 Task: Send an email with the signature Gabriella Robinson with the subject 'Request for a podcast' and the message 'I would like to request a meeting to discuss the progress of the project.' from softage.1@softage.net to softage.7@softage.net and softage.8@softage.net with CC to softage.9@softage.net
Action: Key pressed n
Screenshot: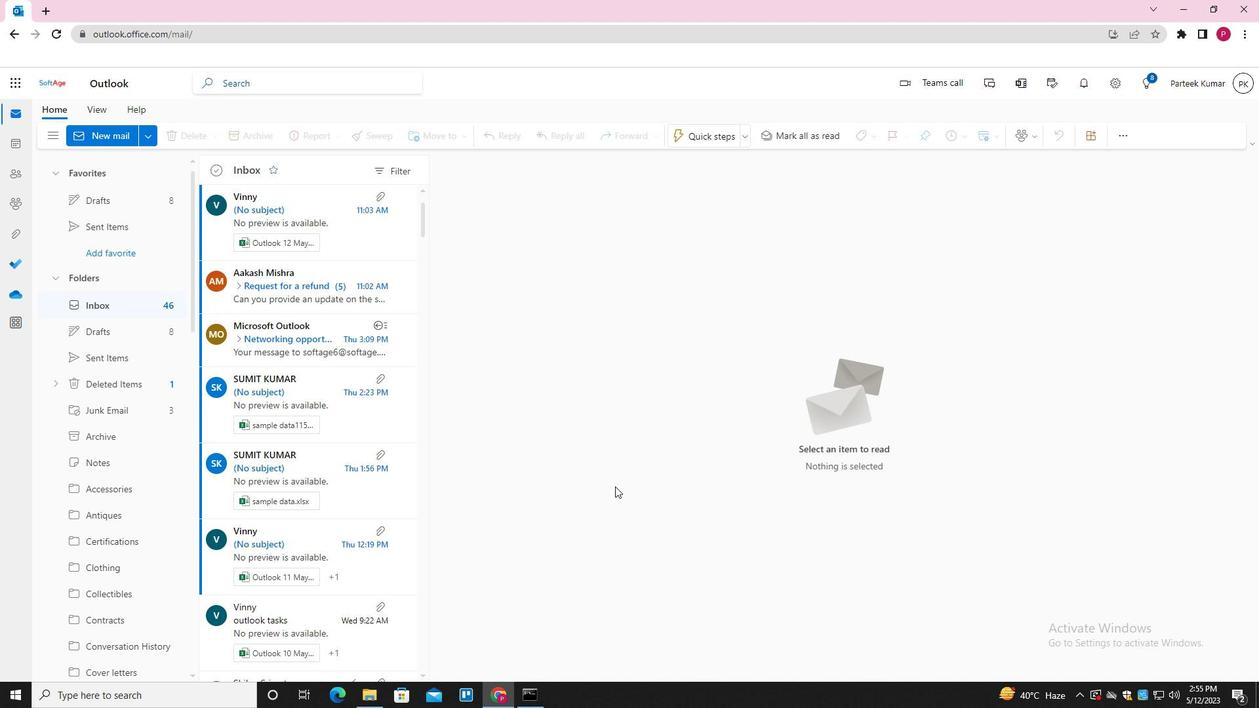 
Action: Mouse moved to (882, 137)
Screenshot: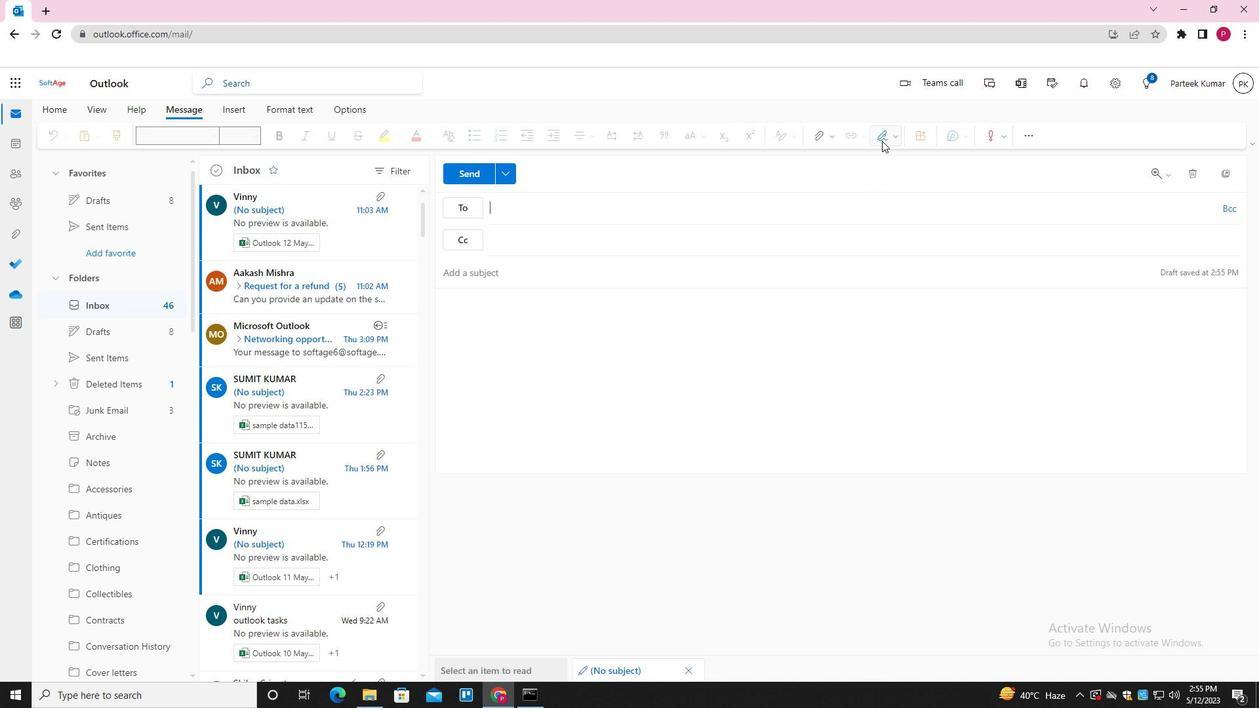 
Action: Mouse pressed left at (882, 137)
Screenshot: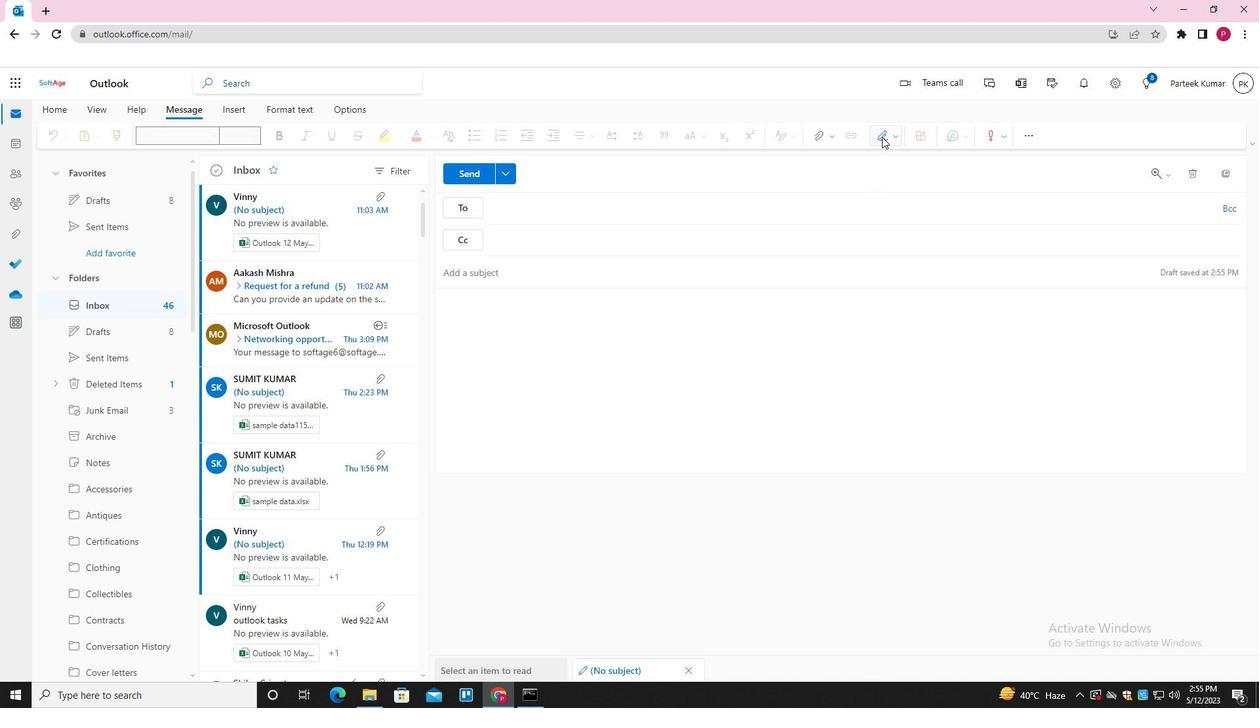 
Action: Mouse moved to (872, 196)
Screenshot: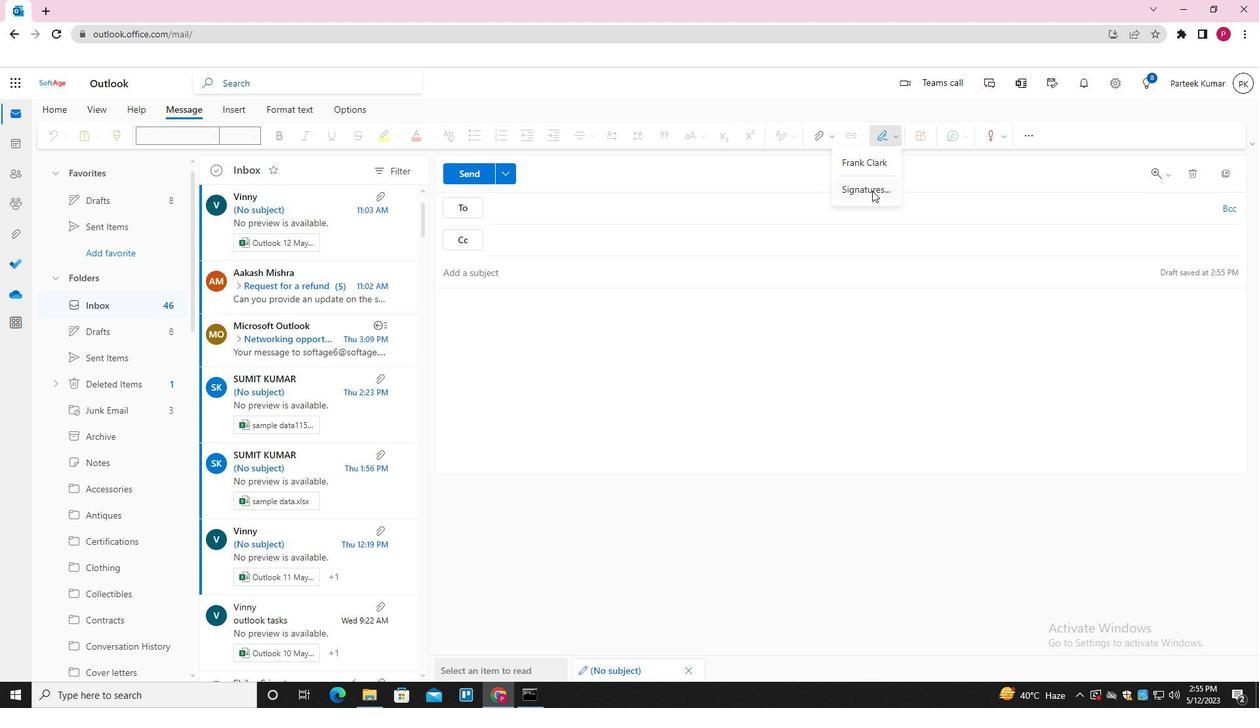 
Action: Mouse pressed left at (872, 196)
Screenshot: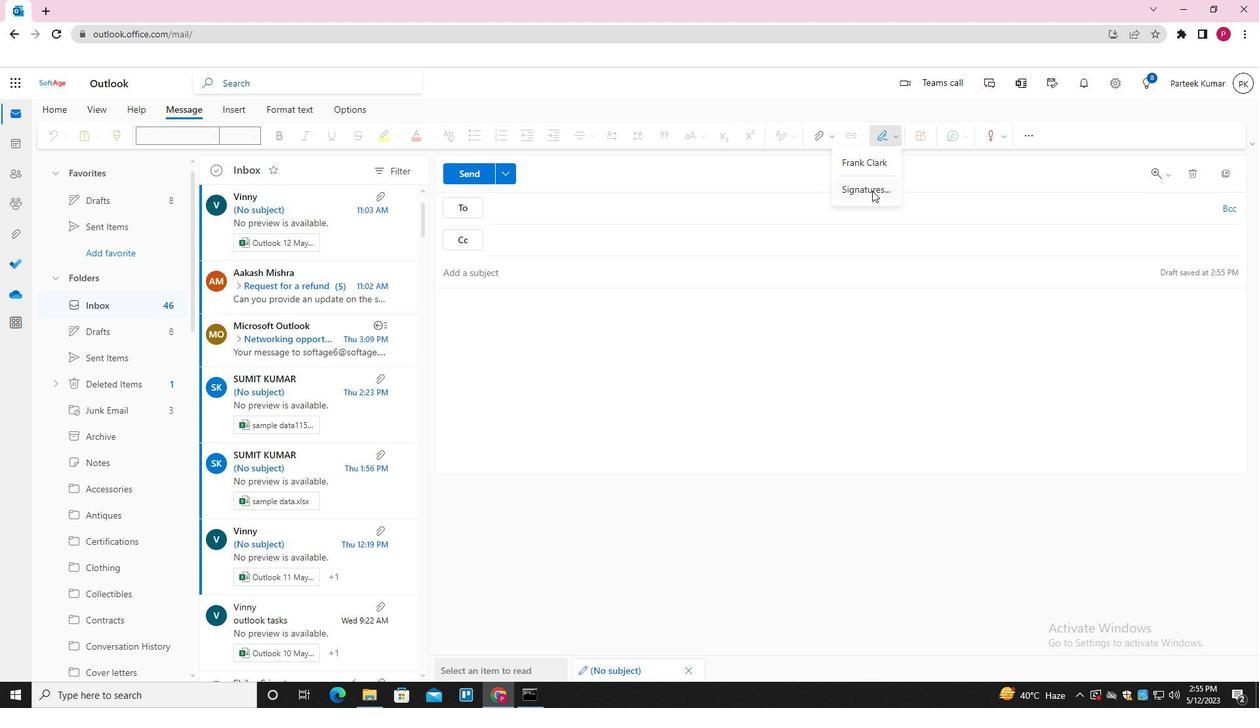 
Action: Mouse moved to (885, 238)
Screenshot: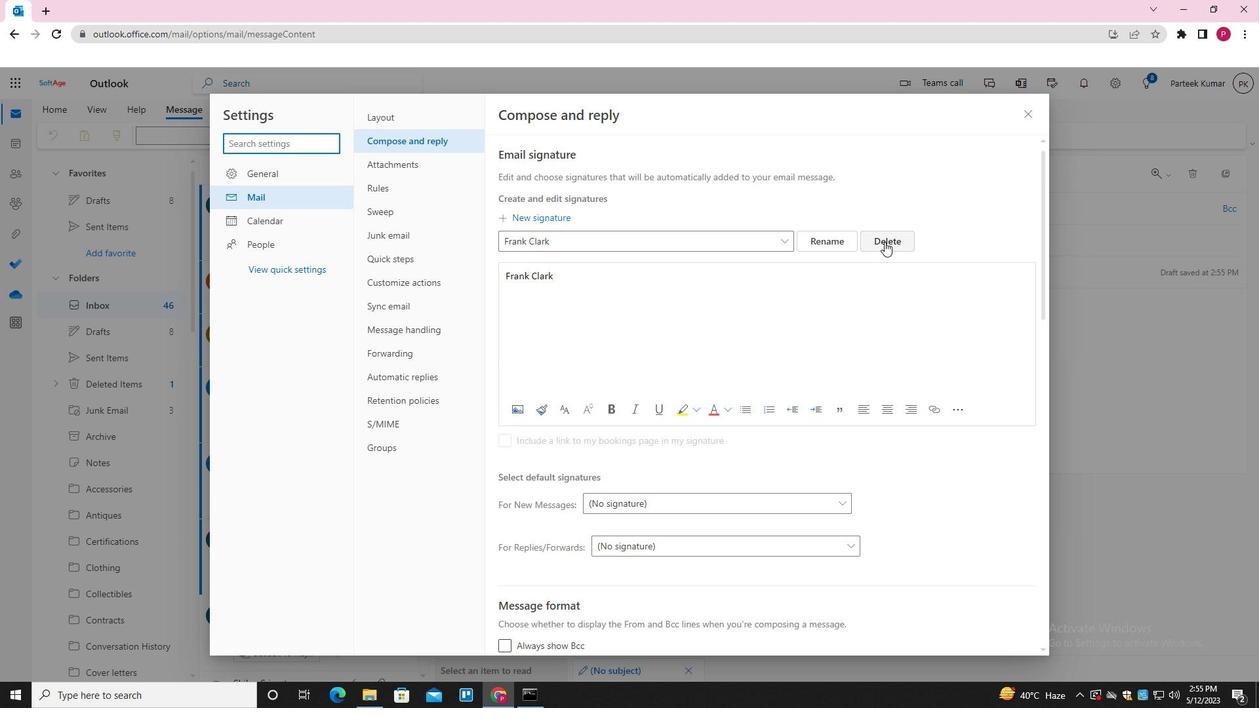 
Action: Mouse pressed left at (885, 238)
Screenshot: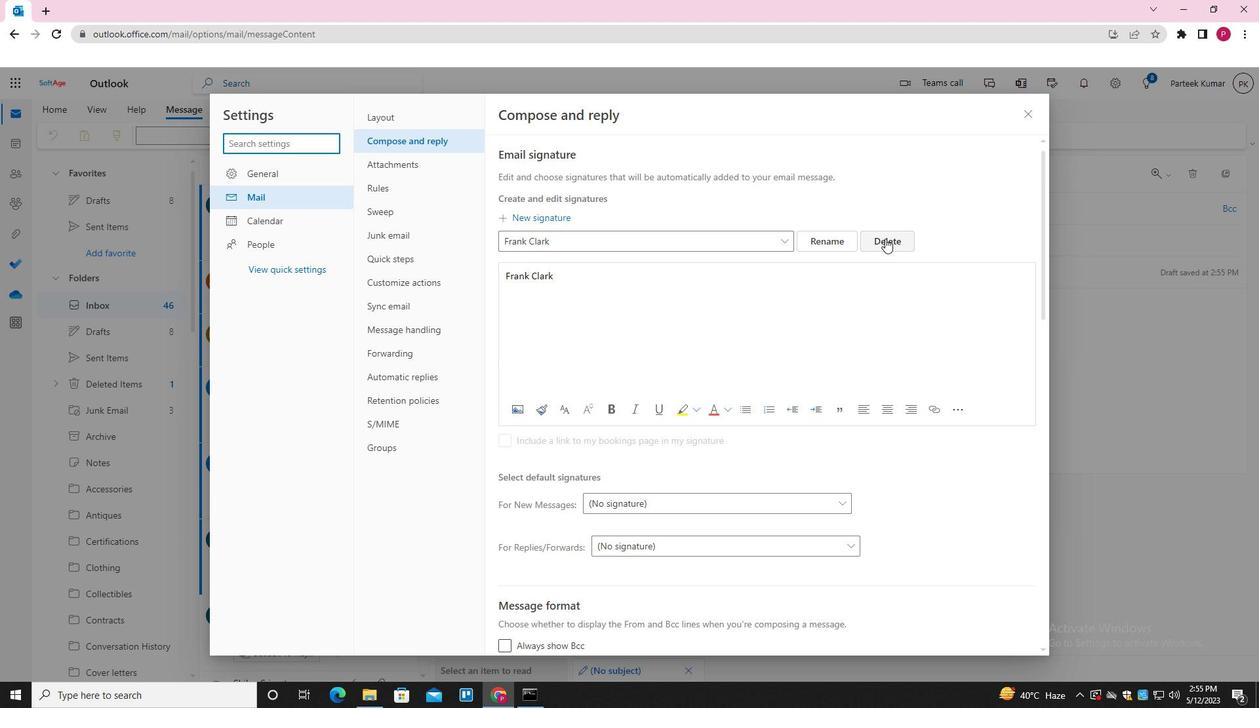 
Action: Mouse moved to (595, 246)
Screenshot: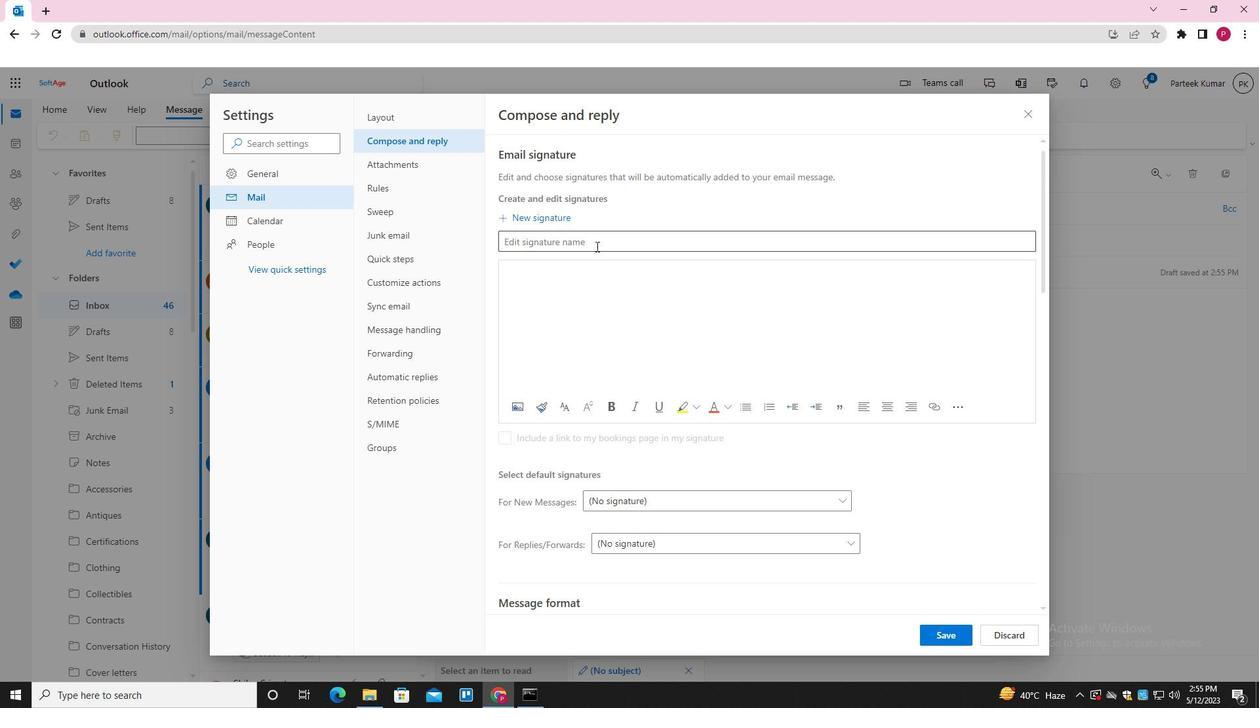 
Action: Mouse pressed left at (595, 246)
Screenshot: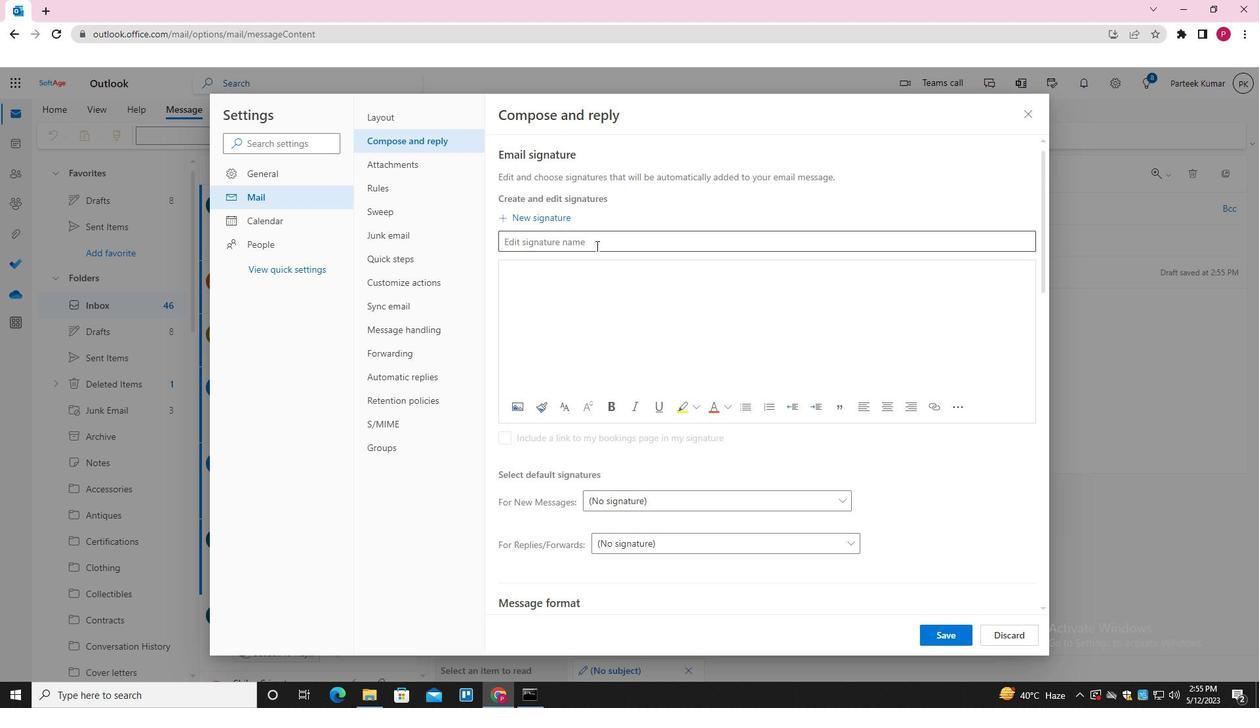 
Action: Key pressed <Key.shift><Key.shift><Key.shift><Key.shift><Key.shift><Key.shift><Key.shift><Key.shift>GABRIELLA<Key.space><Key.shift>ROBINSON<Key.tab><Key.shift><Key.shift><Key.shift><Key.shift><Key.shift><Key.shift><Key.shift><Key.shift><Key.shift><Key.shift>GABRIELLA<Key.space><Key.shift>ROBINSON
Screenshot: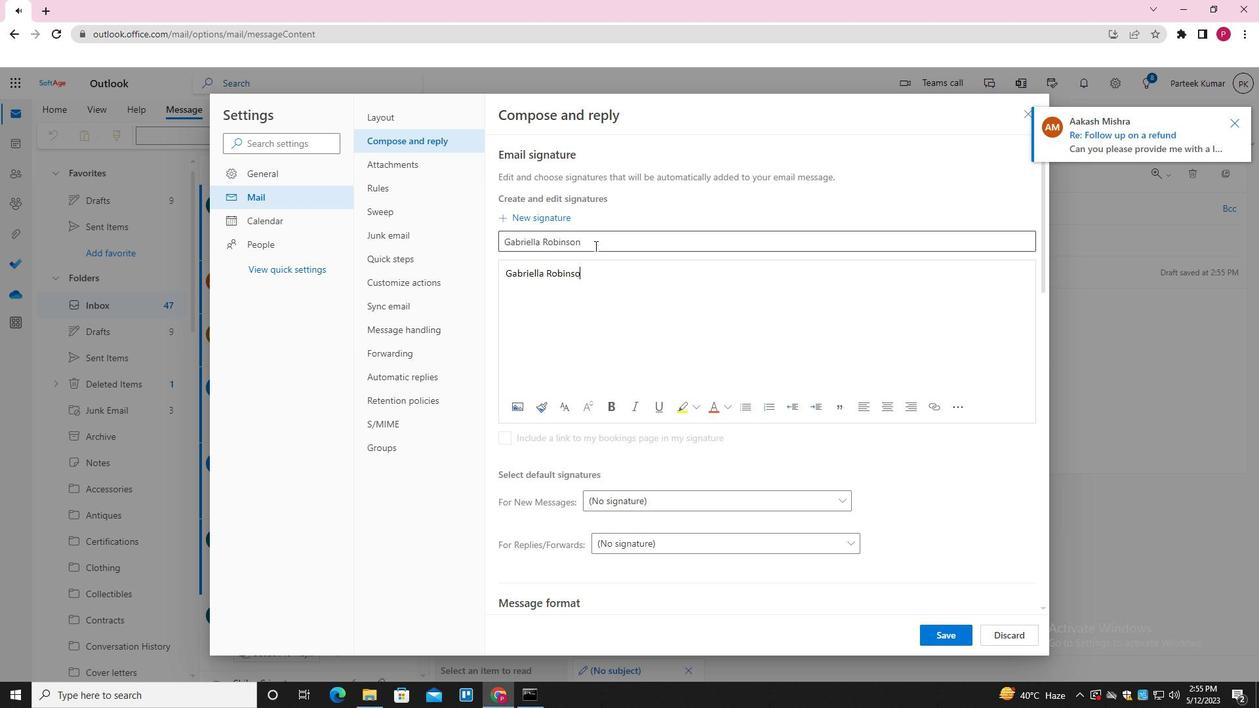 
Action: Mouse moved to (947, 635)
Screenshot: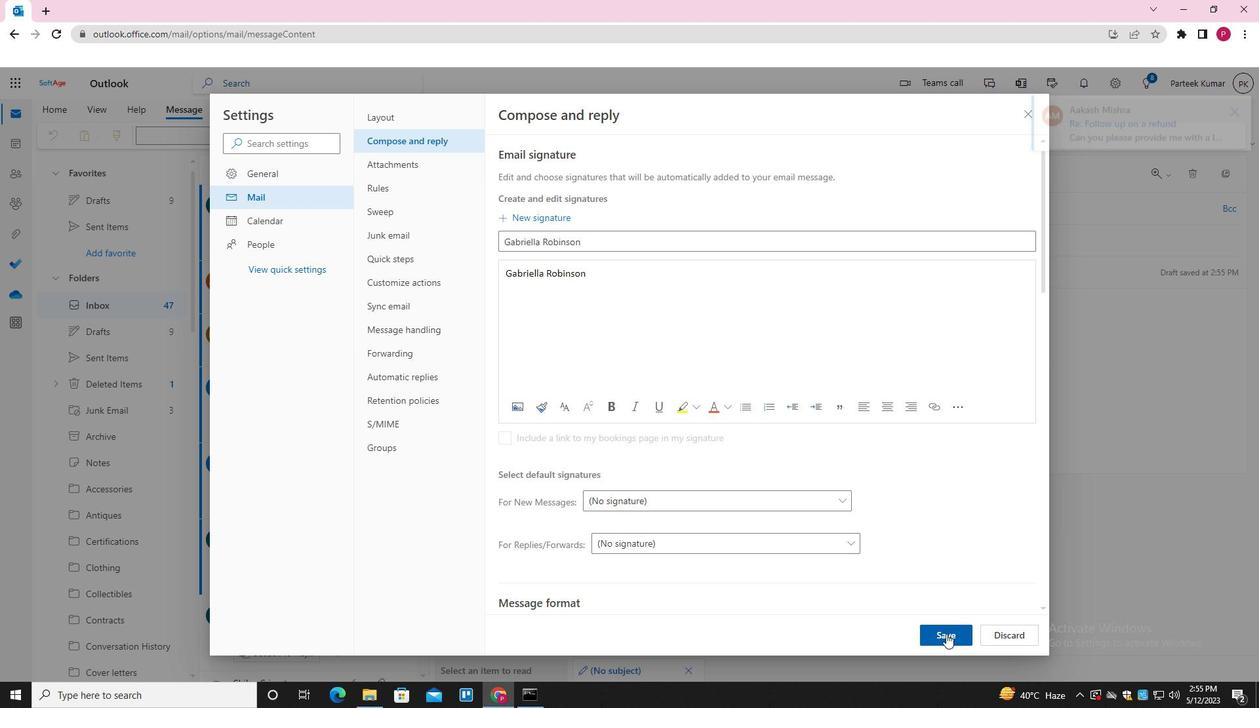 
Action: Mouse pressed left at (947, 635)
Screenshot: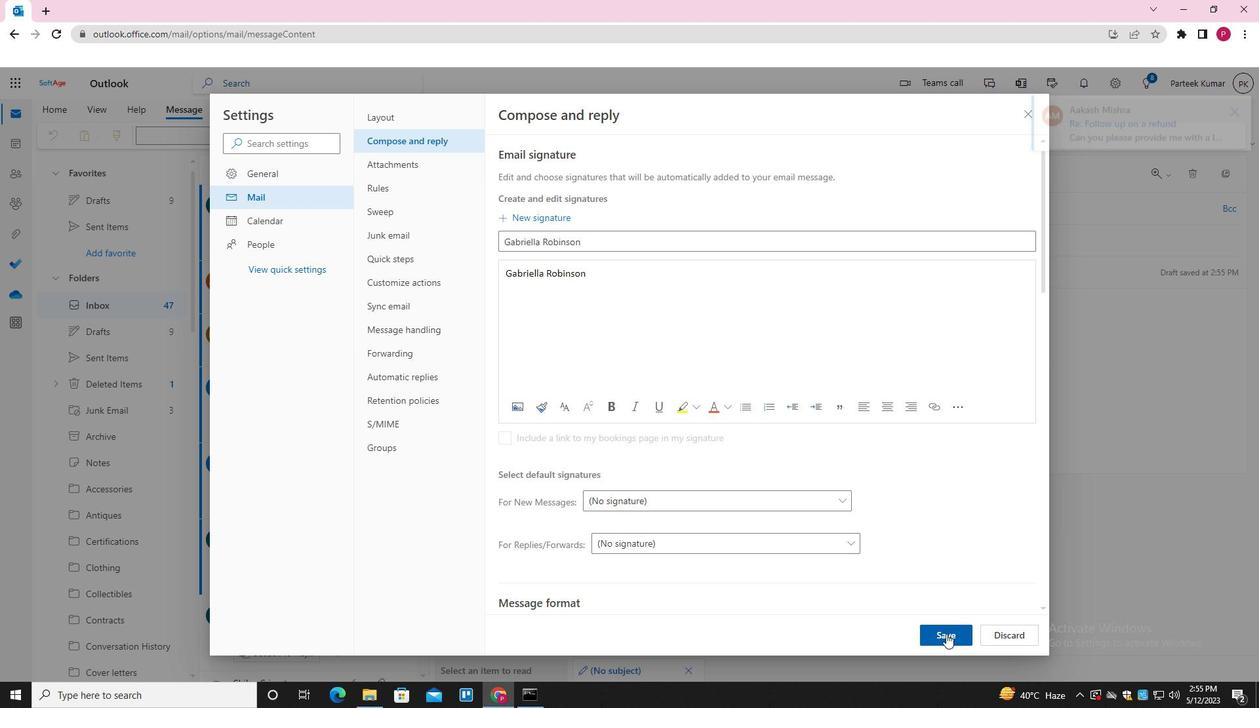 
Action: Mouse moved to (1024, 113)
Screenshot: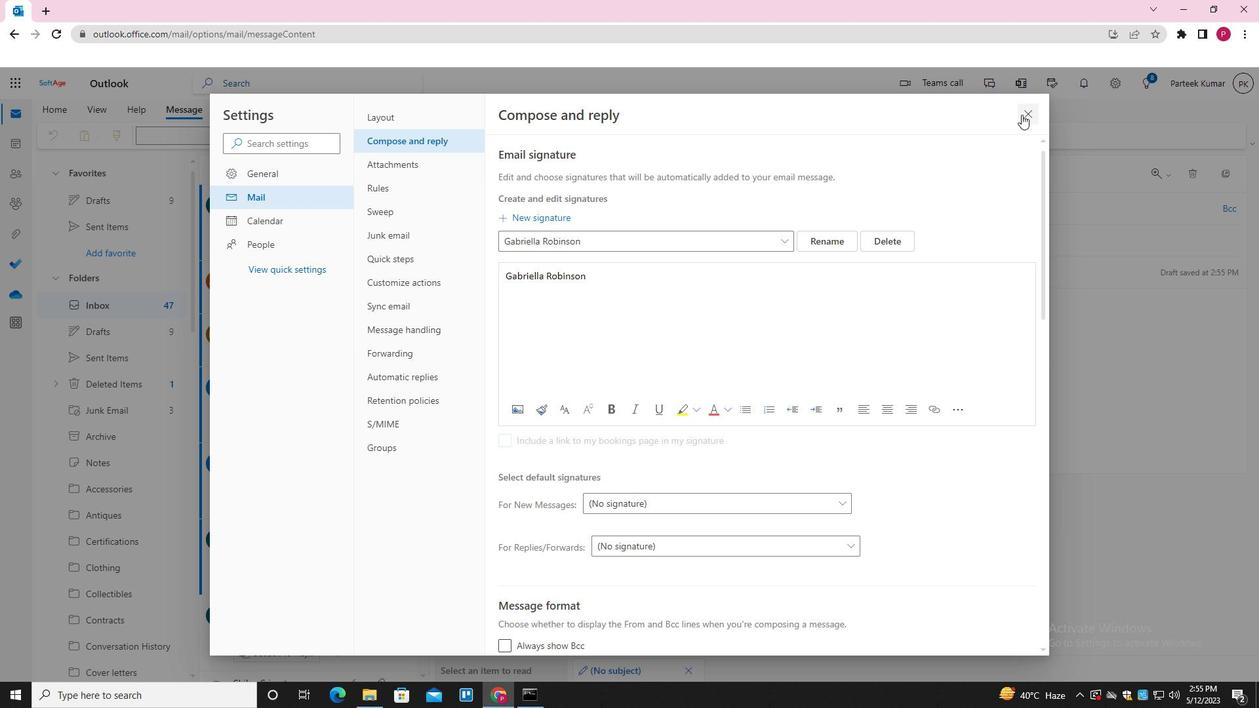 
Action: Mouse pressed left at (1024, 113)
Screenshot: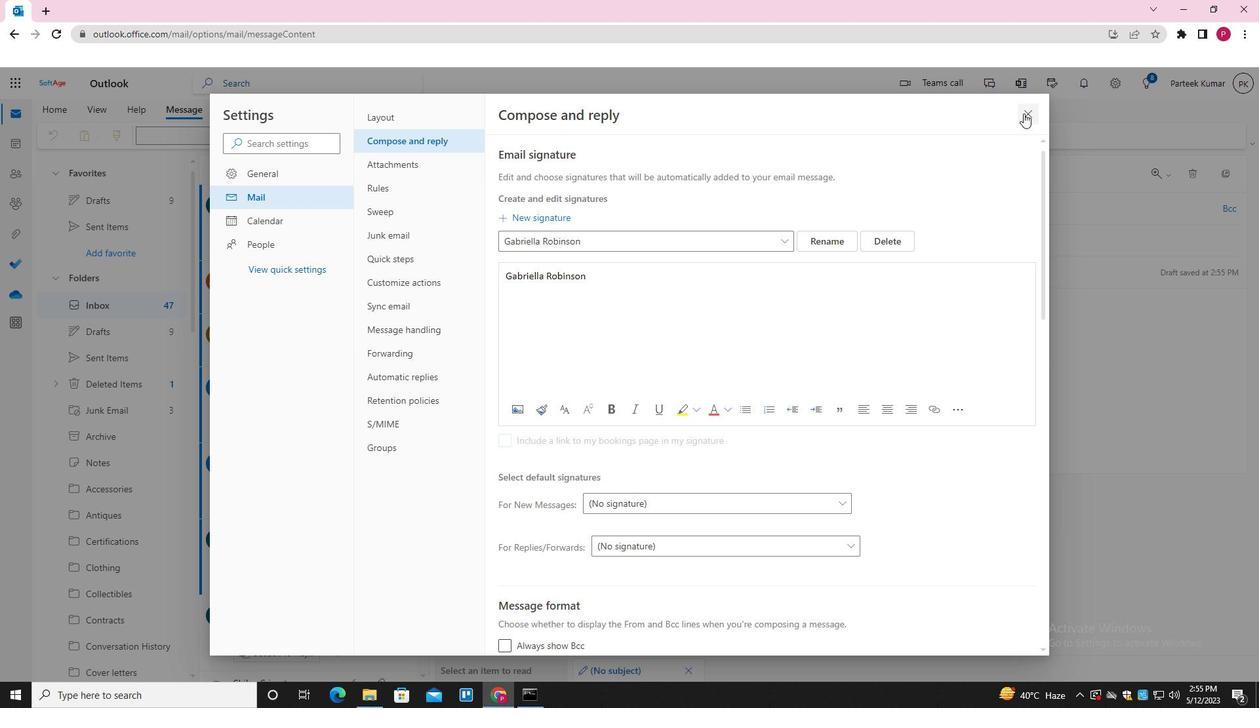 
Action: Mouse moved to (882, 135)
Screenshot: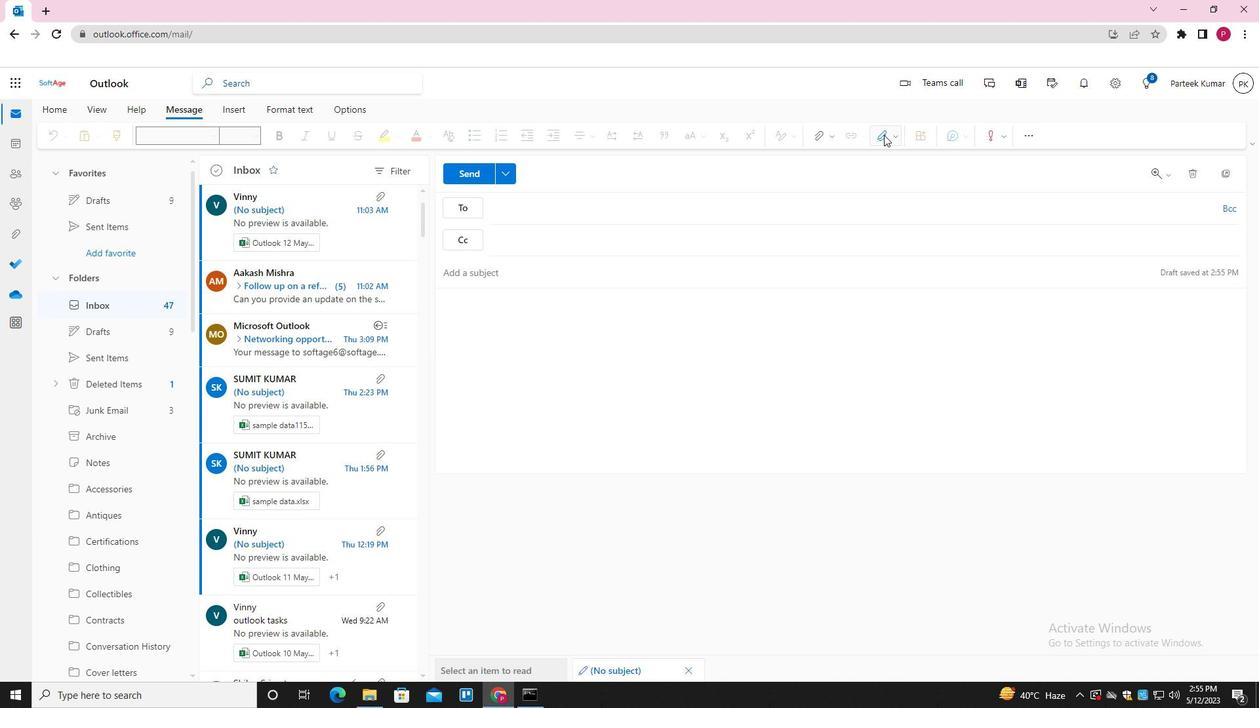 
Action: Mouse pressed left at (882, 135)
Screenshot: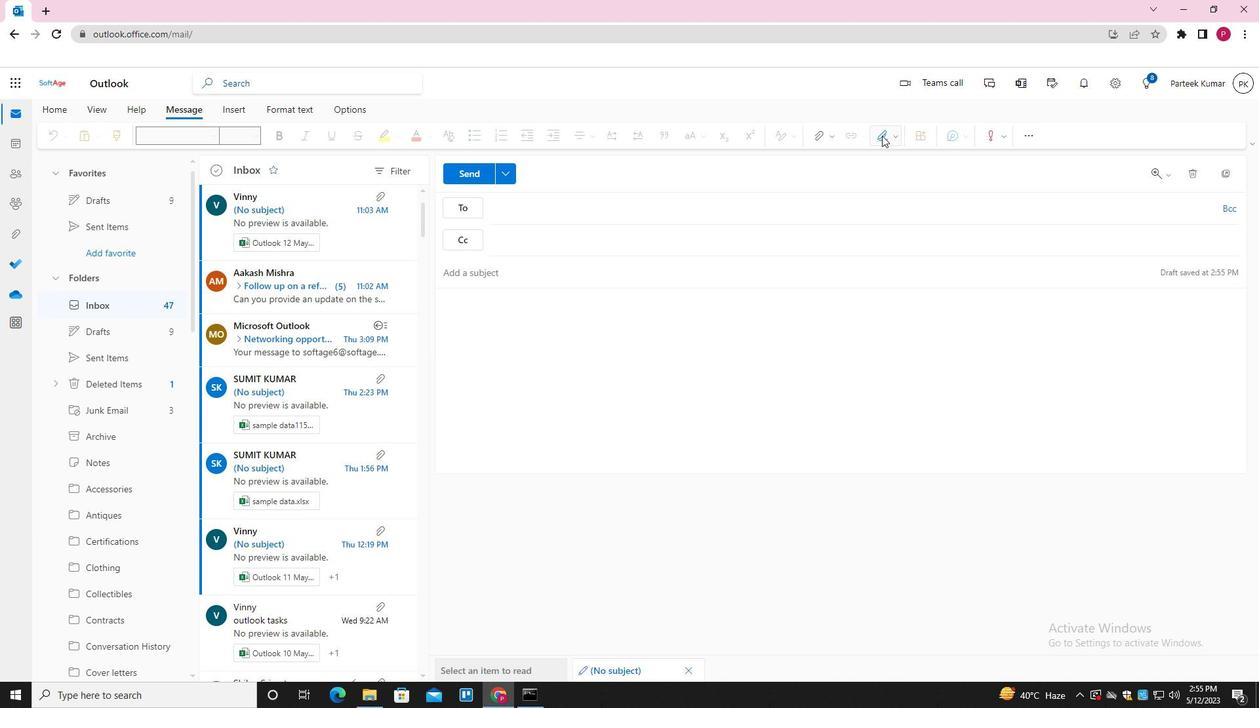 
Action: Mouse moved to (864, 160)
Screenshot: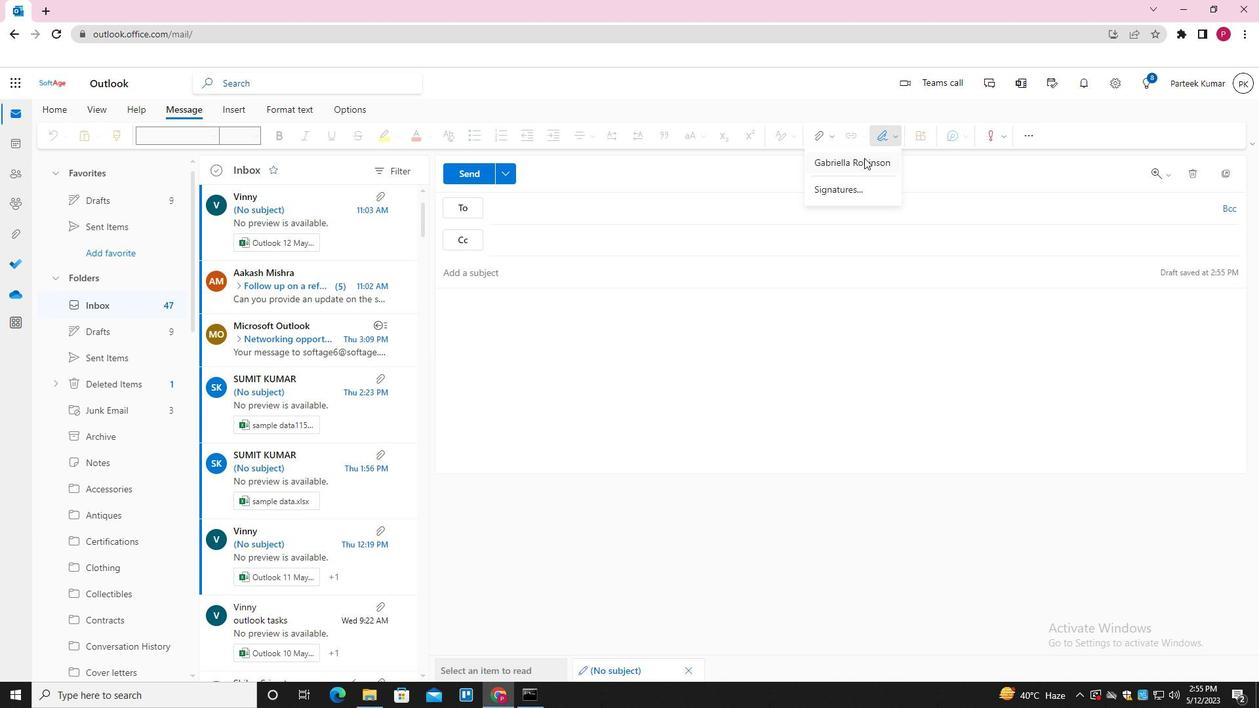 
Action: Mouse pressed left at (864, 160)
Screenshot: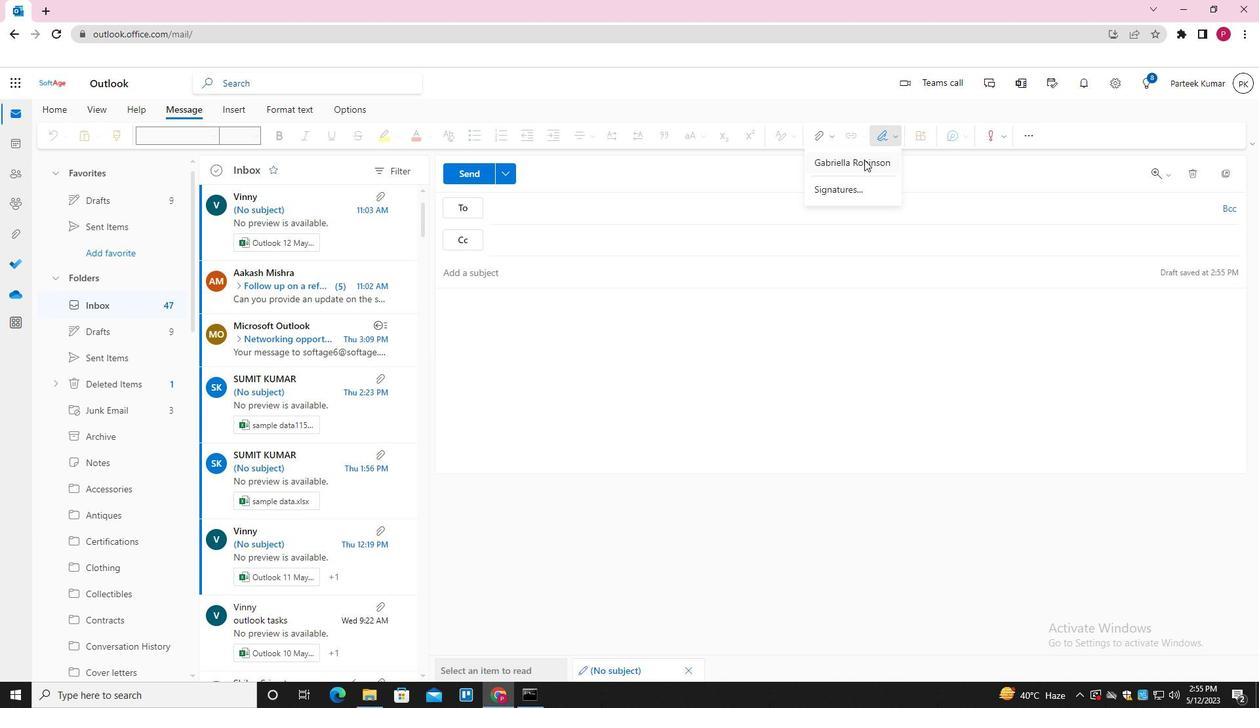 
Action: Mouse moved to (553, 276)
Screenshot: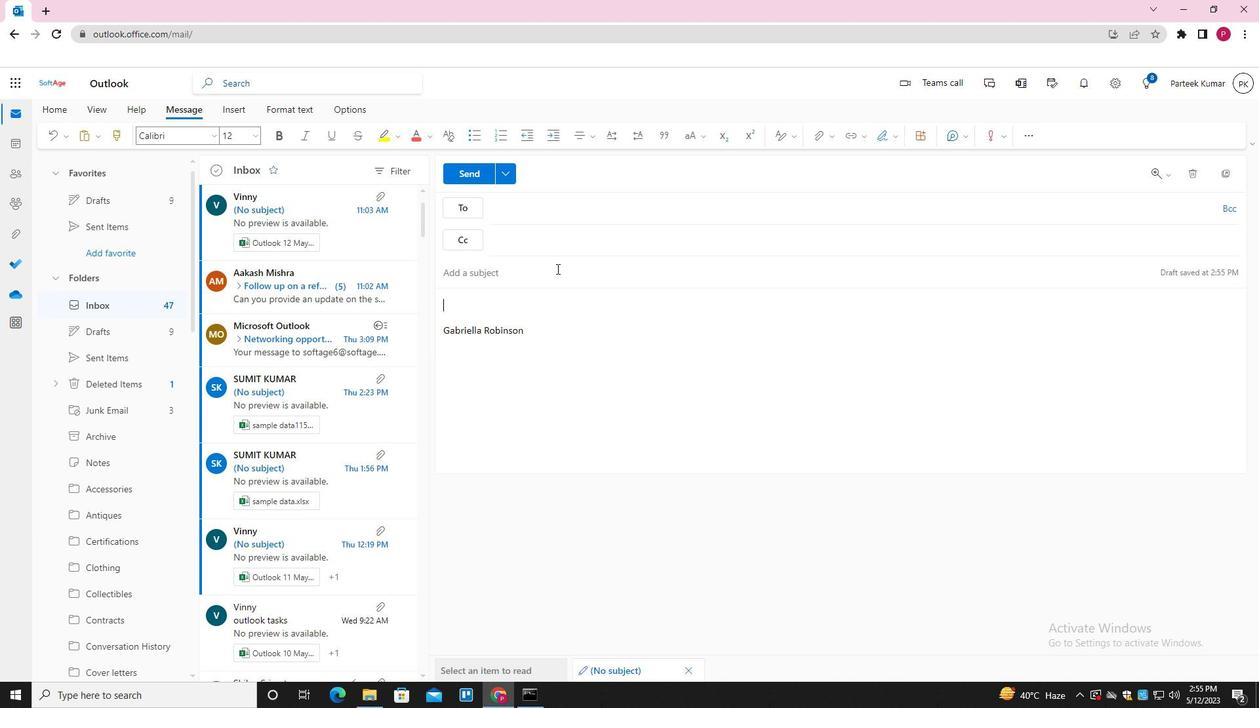 
Action: Mouse pressed left at (553, 276)
Screenshot: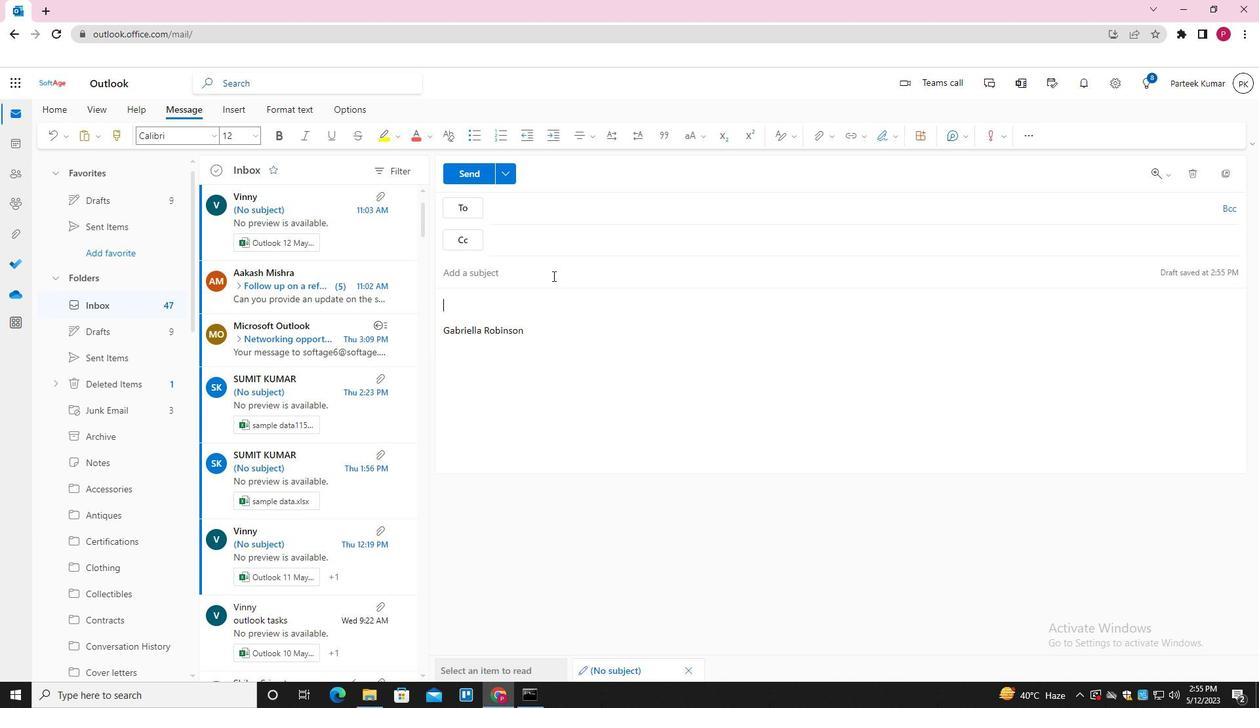 
Action: Key pressed <Key.shift>REQUEST<Key.space>FOR<Key.space>A<Key.space>PODCAST<Key.space><Key.tab><Key.shift_r>I<Key.space>WOULS<Key.backspace>D<Key.space>LIKE<Key.space>TO<Key.space>REQUEST<Key.space>A<Key.space>MEETING<Key.space>TO<Key.space>DISCUSS<Key.space>THE<Key.space>PROGRESS<Key.space>OF<Key.space>THE<Key.space>PROJECT<Key.space>
Screenshot: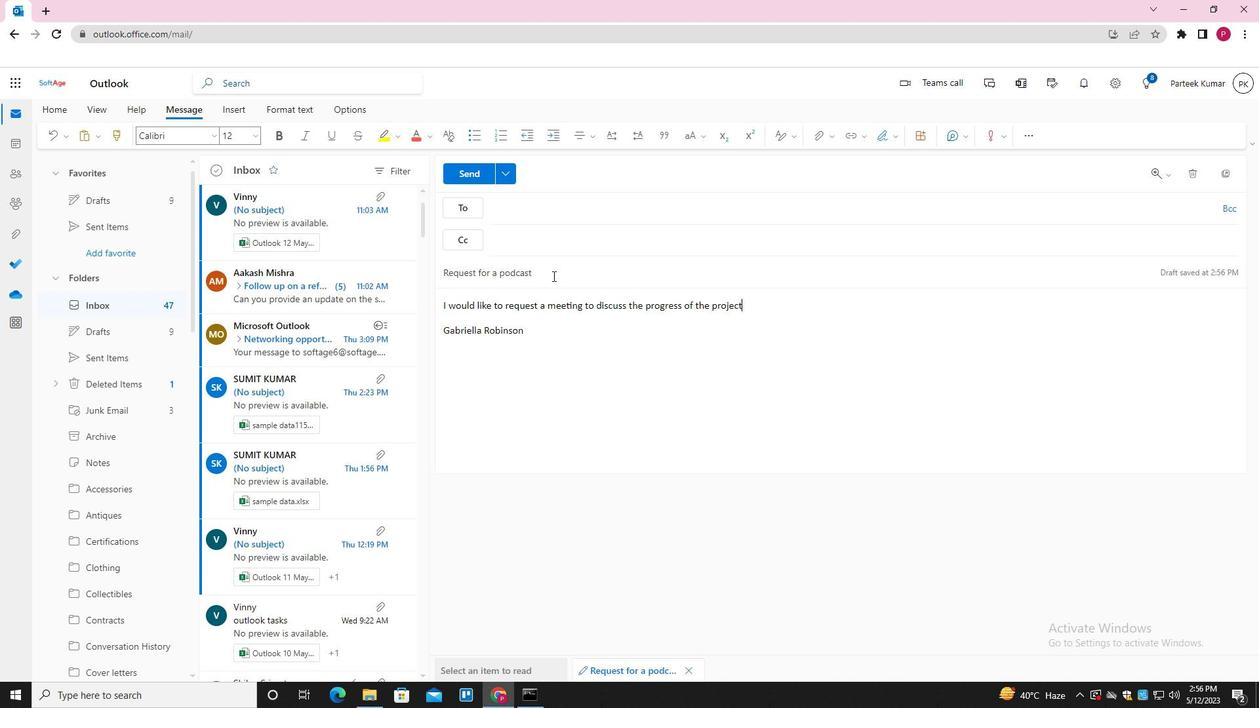 
Action: Mouse moved to (566, 208)
Screenshot: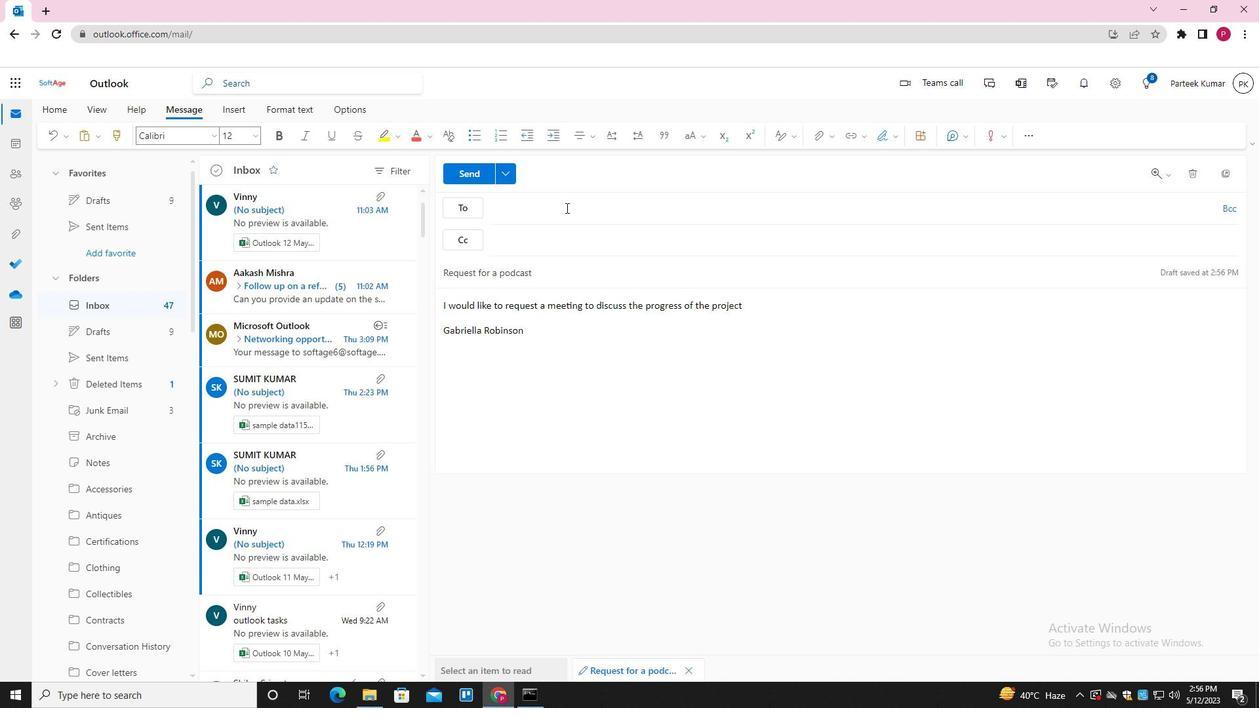 
Action: Mouse pressed left at (566, 208)
Screenshot: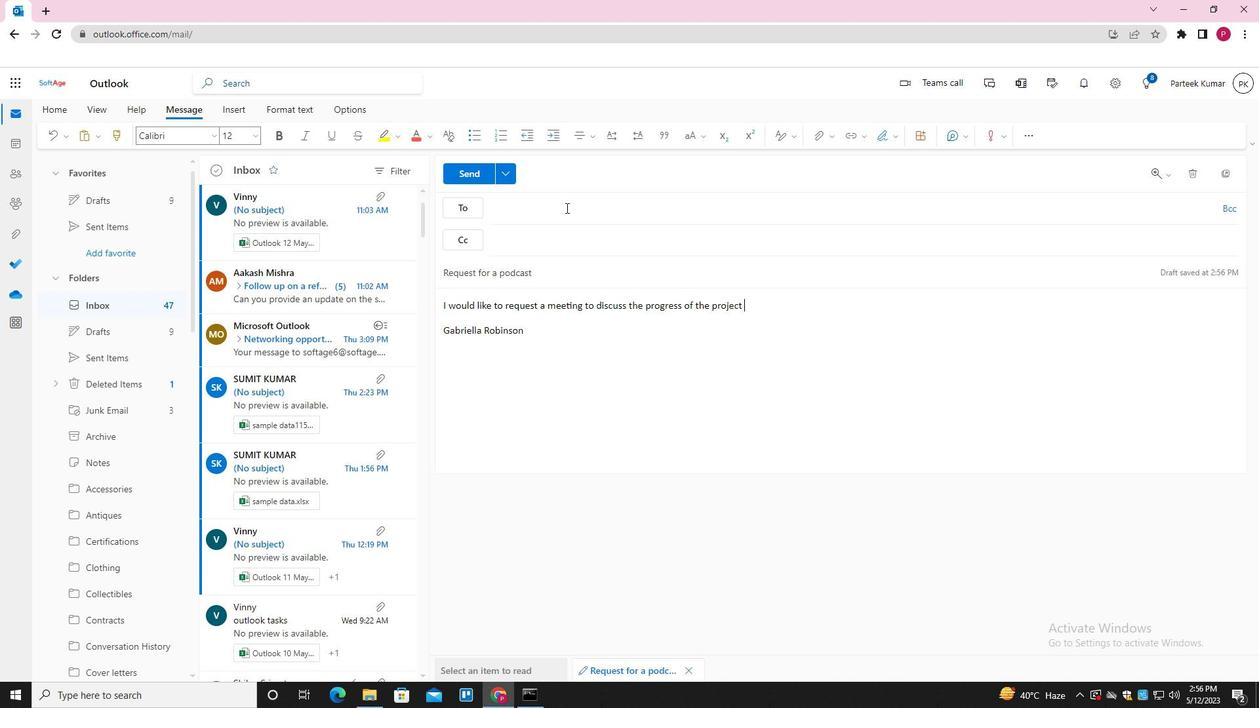 
Action: Key pressed SOFTAGE.7<Key.shift>@SOFTAGE.NET<Key.enter>SOFTAGE.8<Key.shift>@SOFTAGE,<Key.tab>SOFTAGE.9<Key.shift>@SOFTAGE.NET<Key.enter>
Screenshot: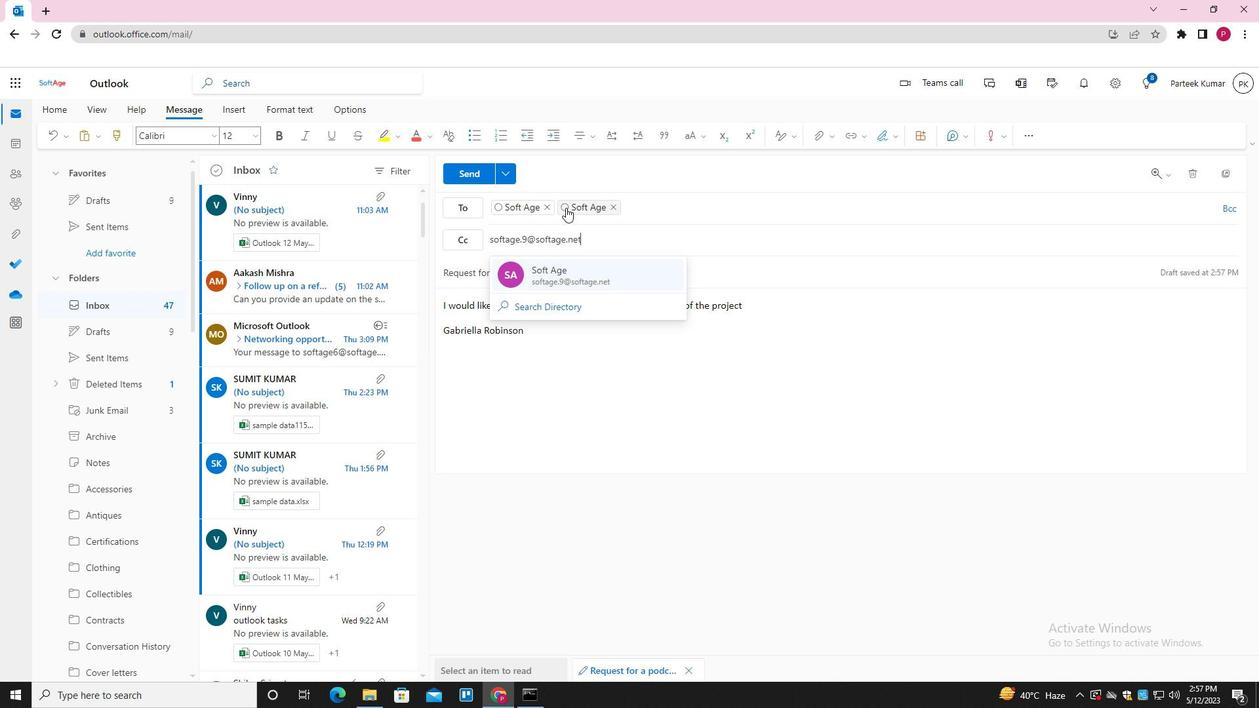 
Action: Mouse moved to (479, 175)
Screenshot: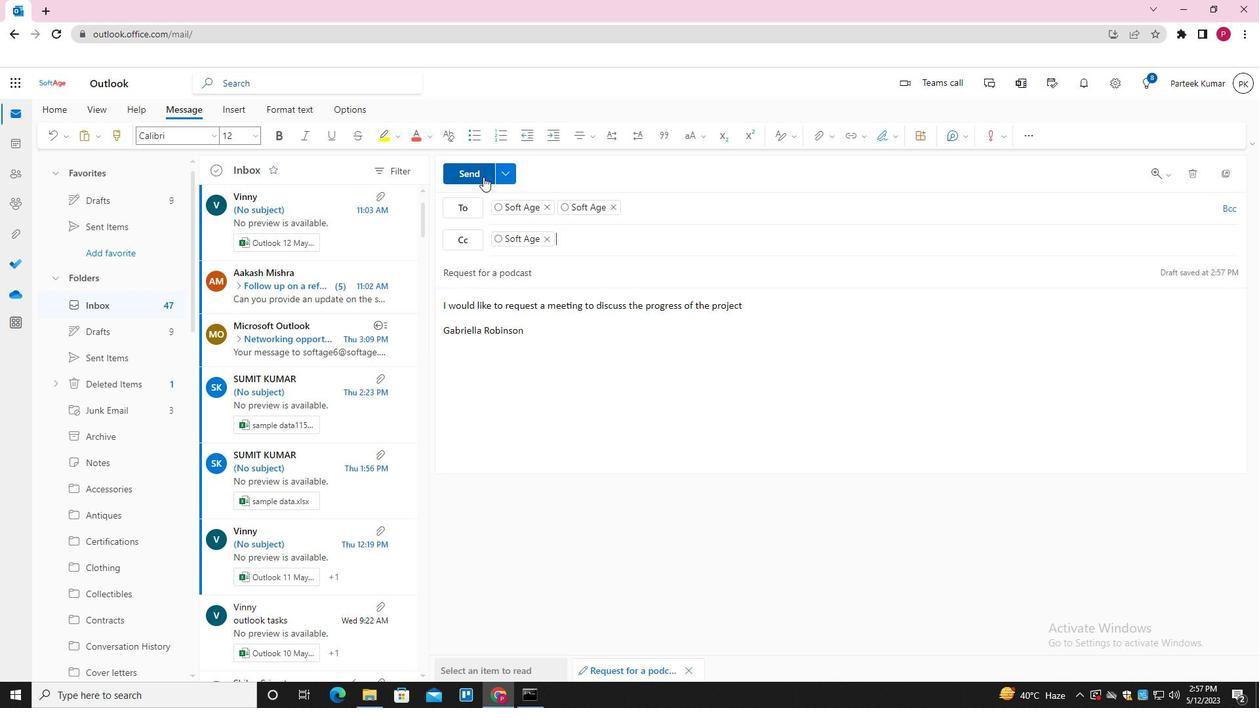 
Action: Mouse pressed left at (479, 175)
Screenshot: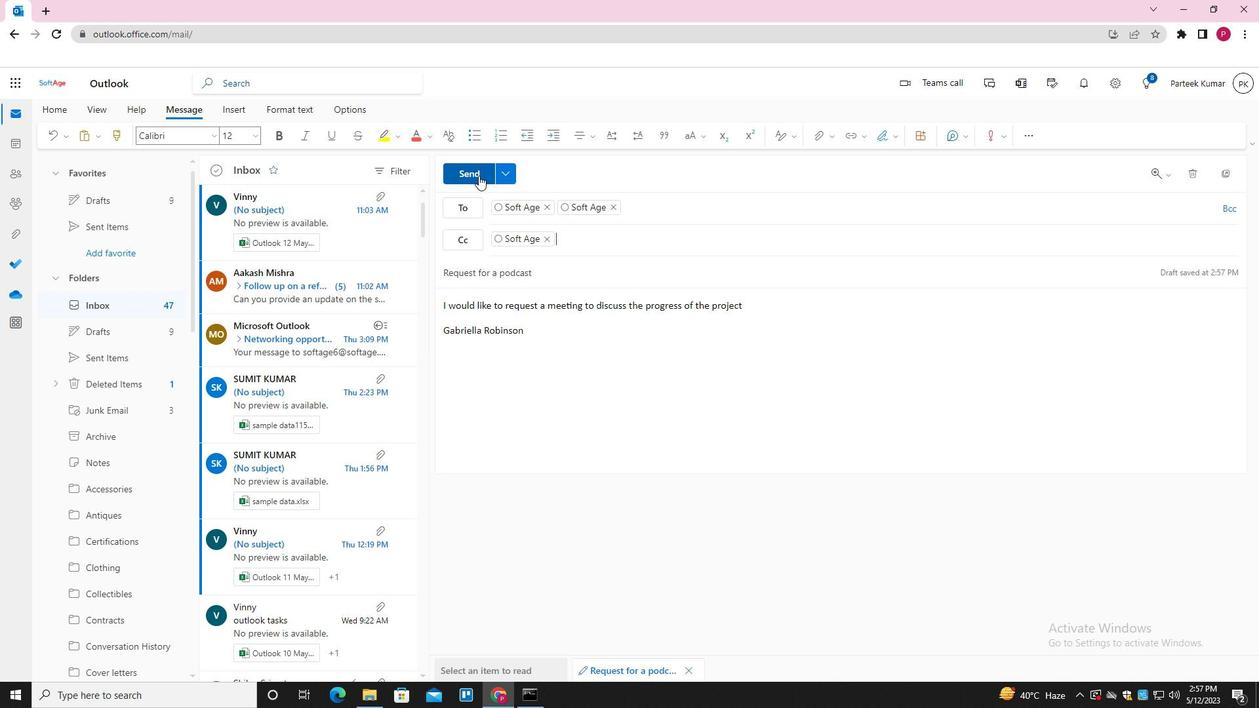 
Action: Mouse moved to (610, 326)
Screenshot: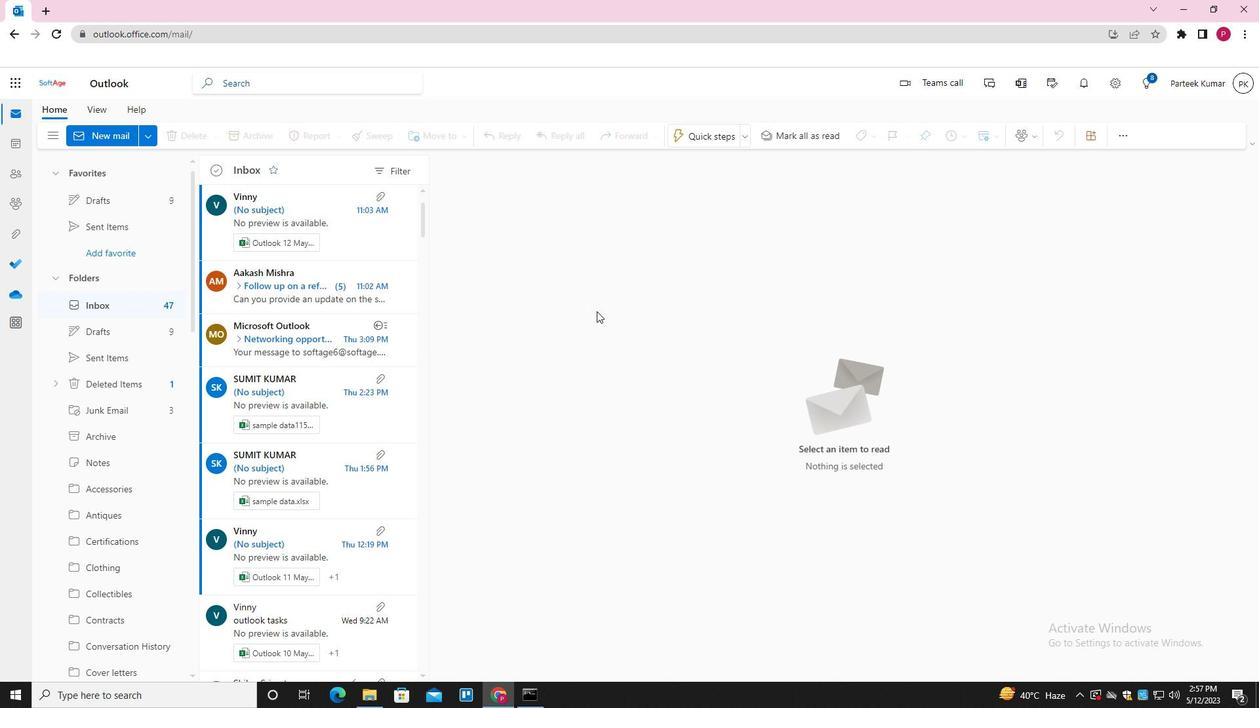 
